 Task: Change  the formatting of the data to Which is Less than 5, In conditional formating, put the option 'Green Fill with Dark Green Text. . 'add another formatting option Format As Table, insert the option Orang Table style Medium 3 , change the format of Column Width to AutoFit Column Widthand sort the data in Ascending order In the sheet   Rise Sales templetes book
Action: Mouse moved to (57, 154)
Screenshot: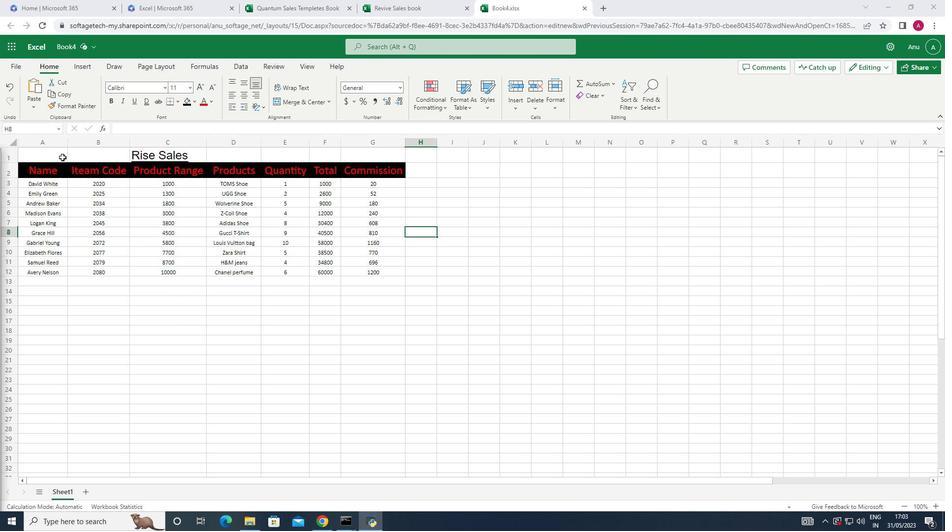 
Action: Mouse pressed left at (57, 154)
Screenshot: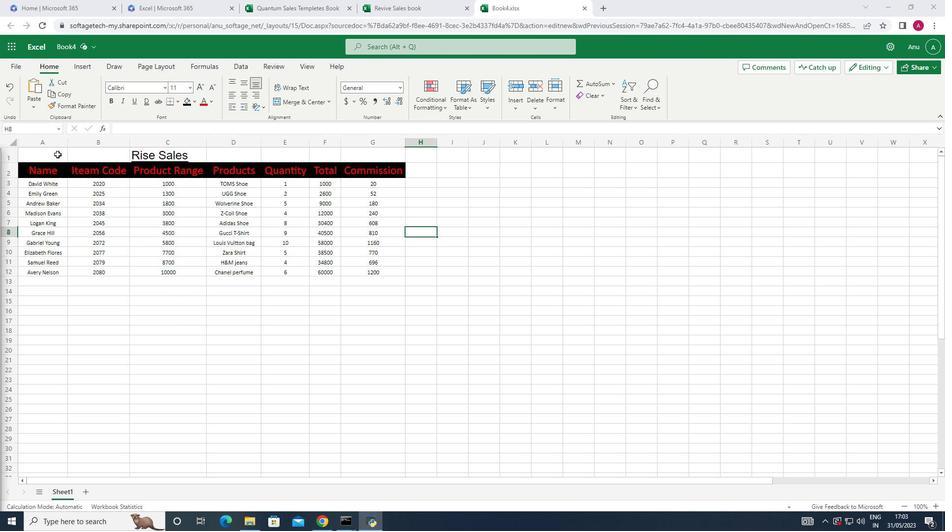 
Action: Mouse moved to (446, 106)
Screenshot: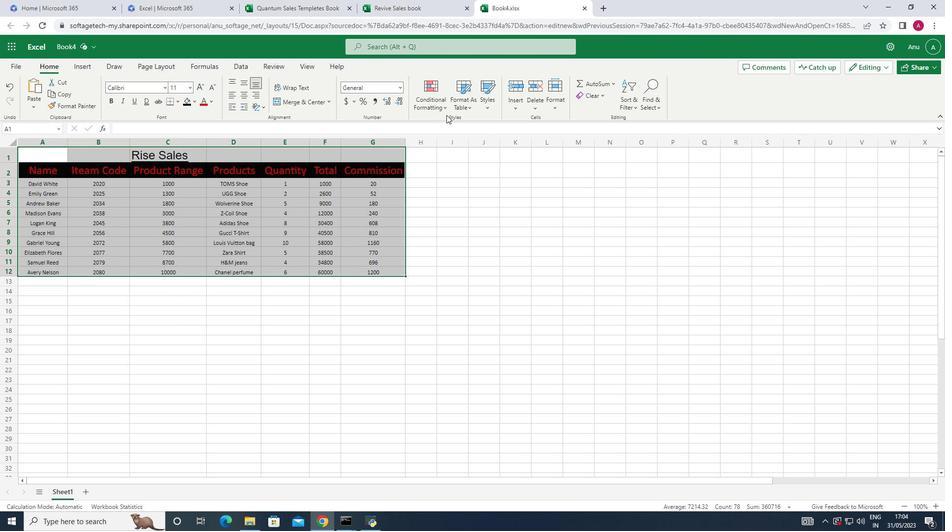
Action: Mouse pressed left at (446, 106)
Screenshot: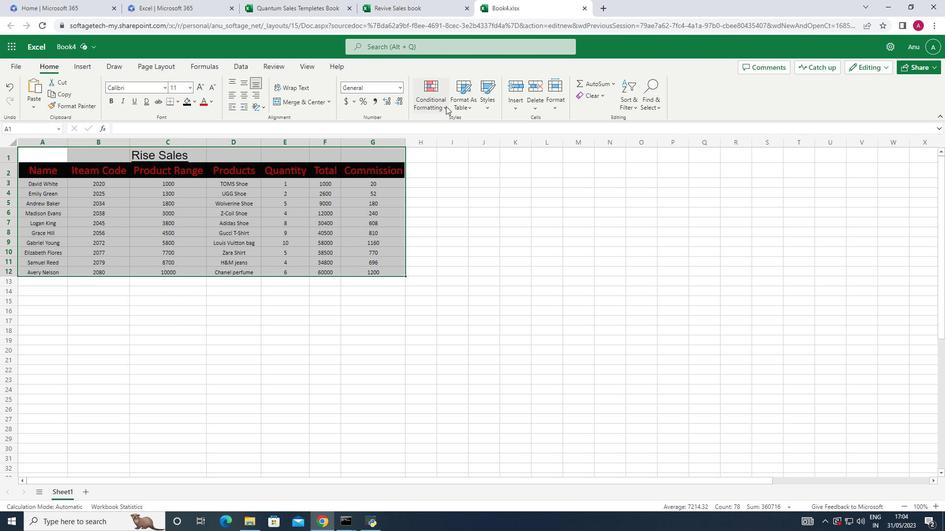 
Action: Mouse moved to (537, 149)
Screenshot: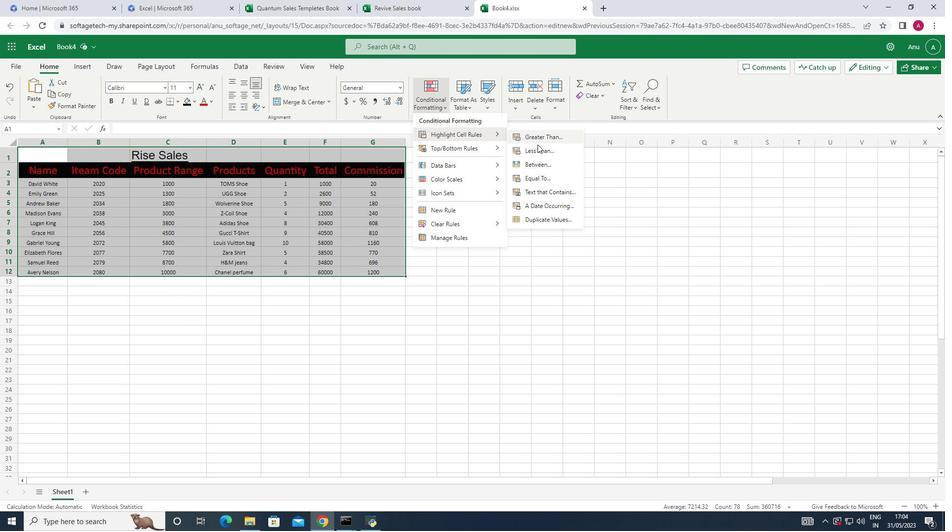 
Action: Mouse pressed left at (537, 149)
Screenshot: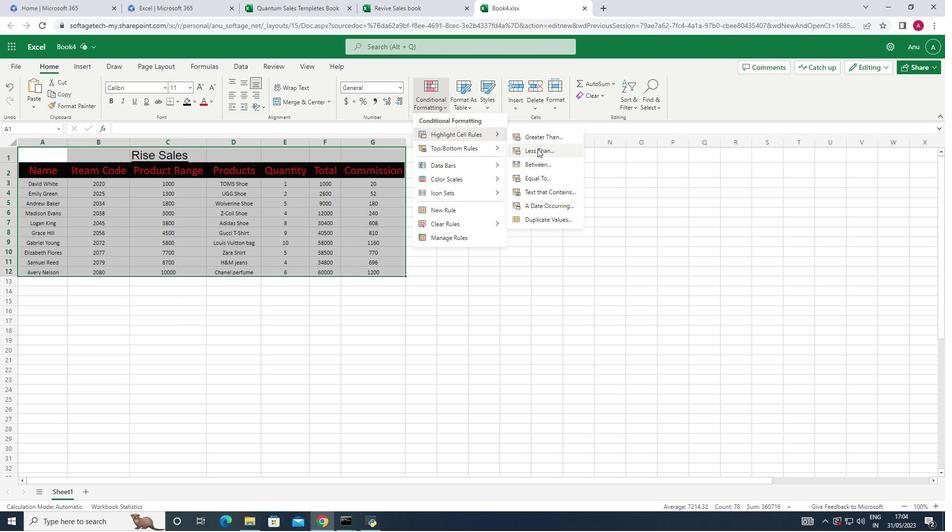 
Action: Mouse moved to (592, 168)
Screenshot: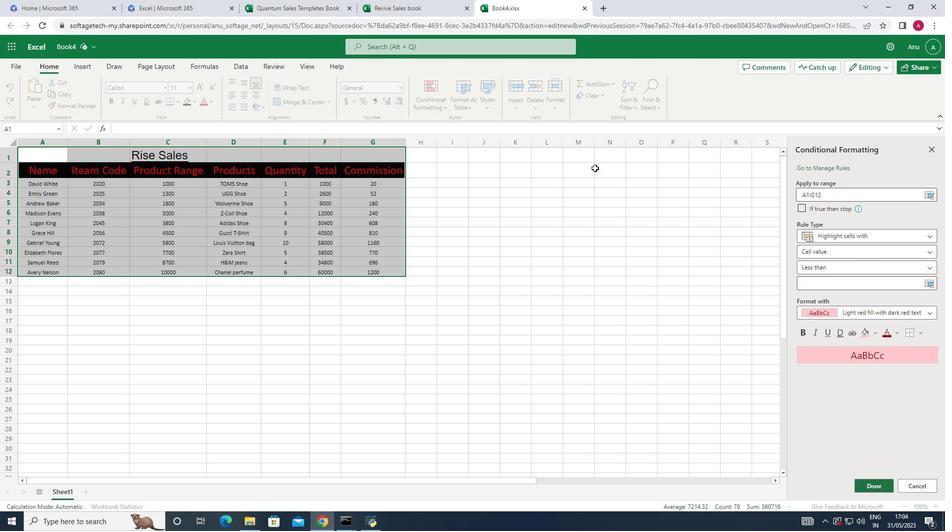 
Action: Key pressed 5
Screenshot: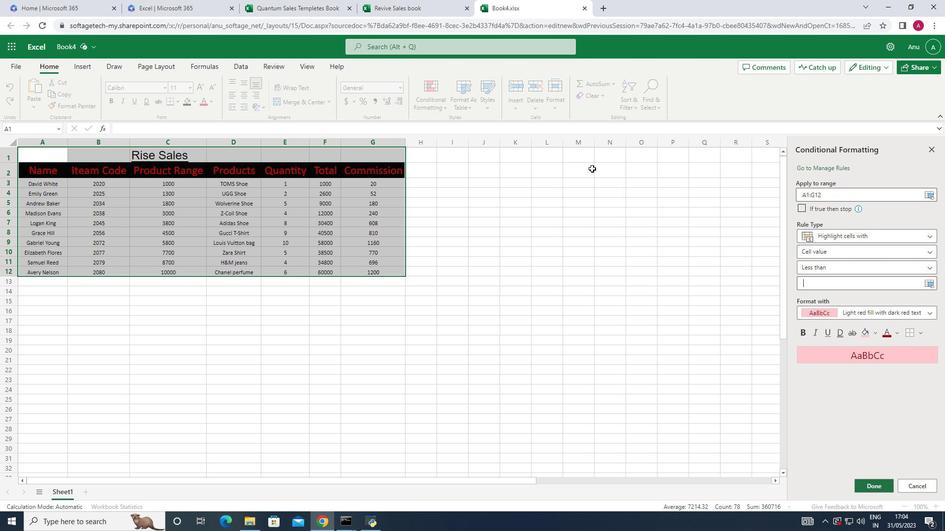 
Action: Mouse moved to (875, 331)
Screenshot: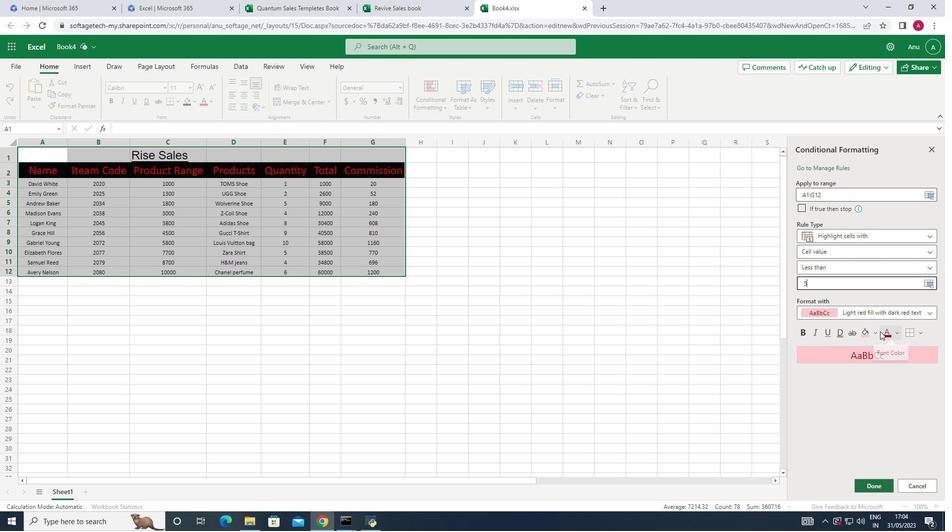 
Action: Mouse pressed left at (875, 331)
Screenshot: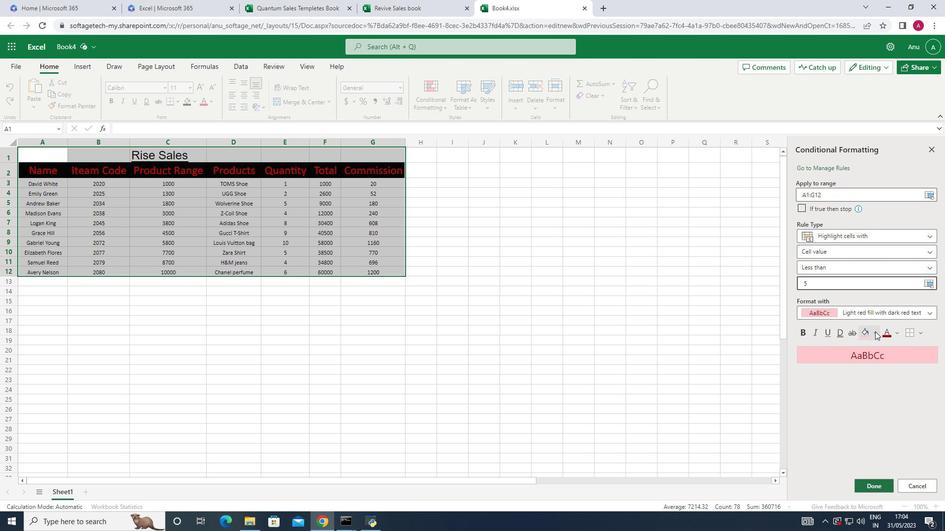 
Action: Mouse moved to (870, 447)
Screenshot: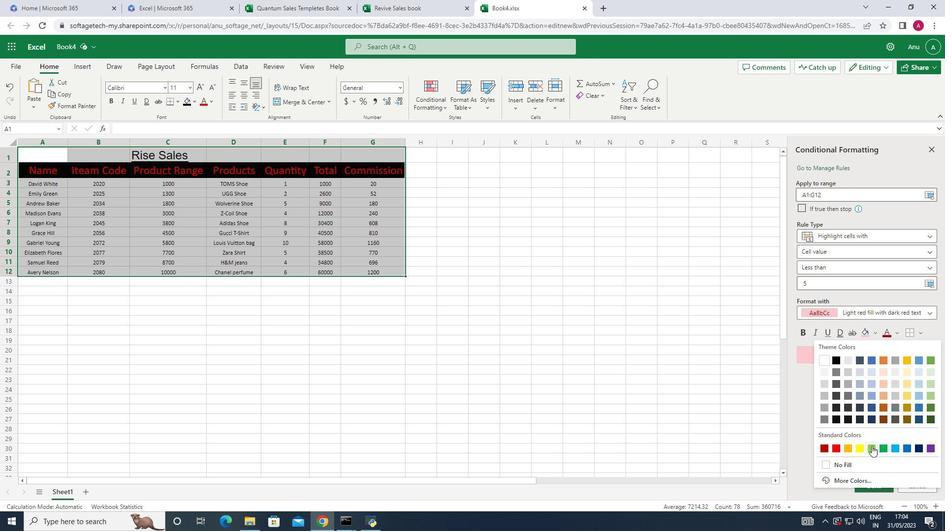 
Action: Mouse pressed left at (870, 447)
Screenshot: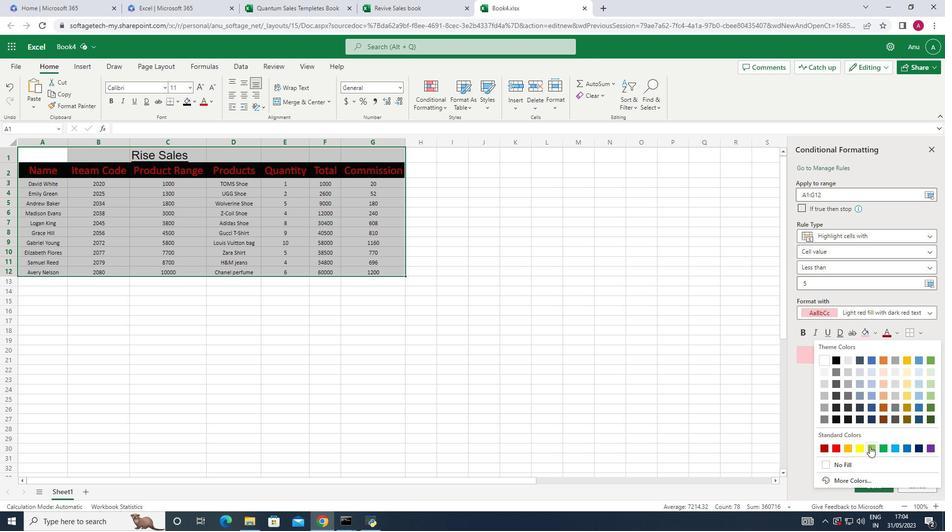 
Action: Mouse moved to (894, 332)
Screenshot: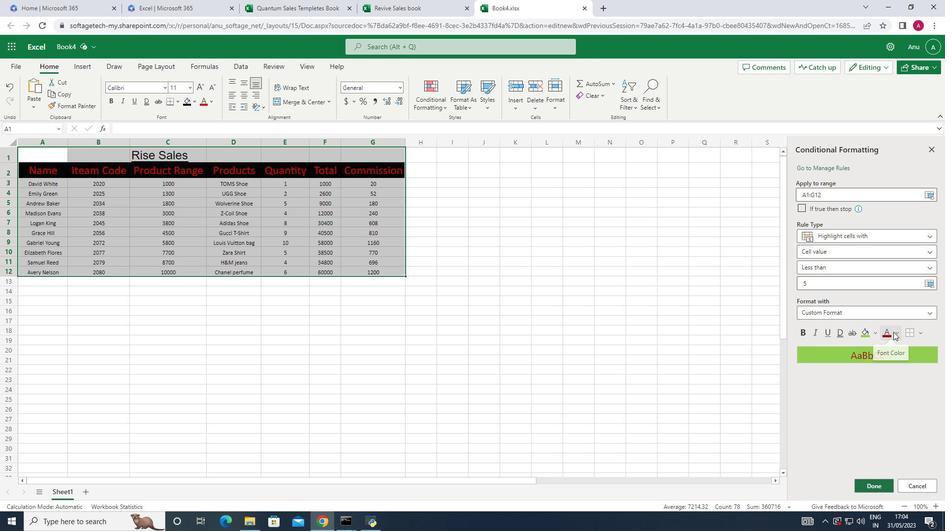 
Action: Mouse pressed left at (894, 332)
Screenshot: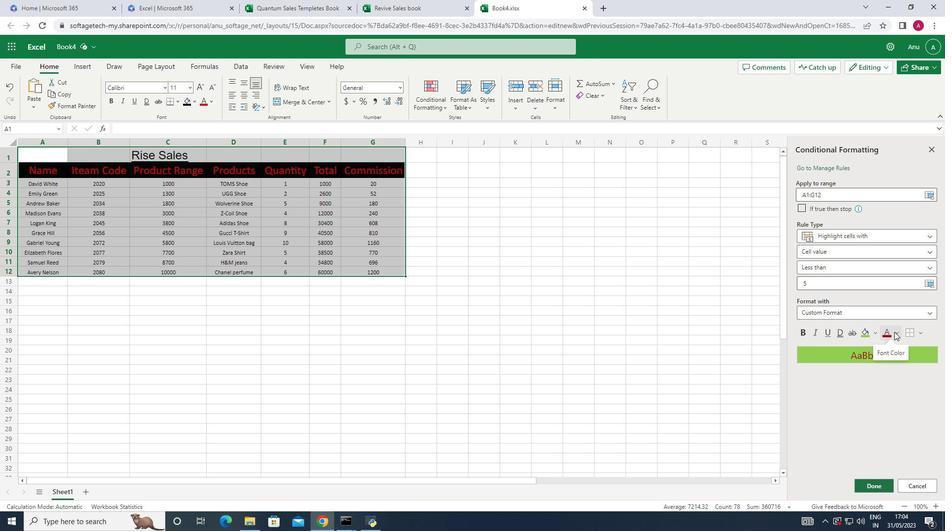 
Action: Mouse moved to (933, 435)
Screenshot: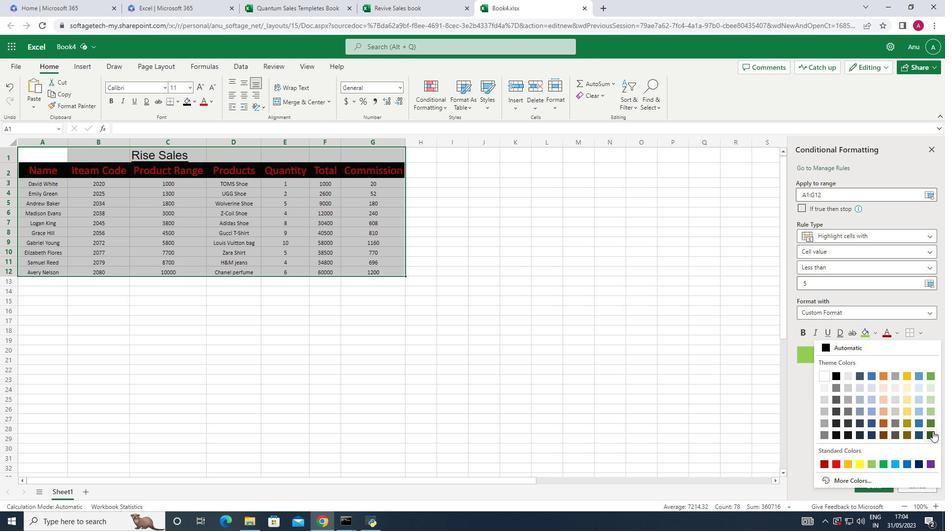 
Action: Mouse pressed left at (933, 435)
Screenshot: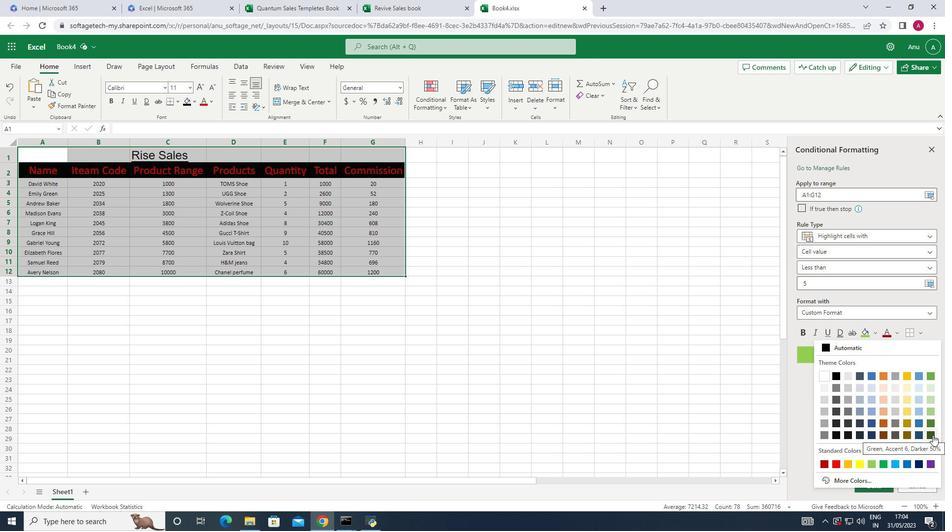 
Action: Mouse moved to (875, 487)
Screenshot: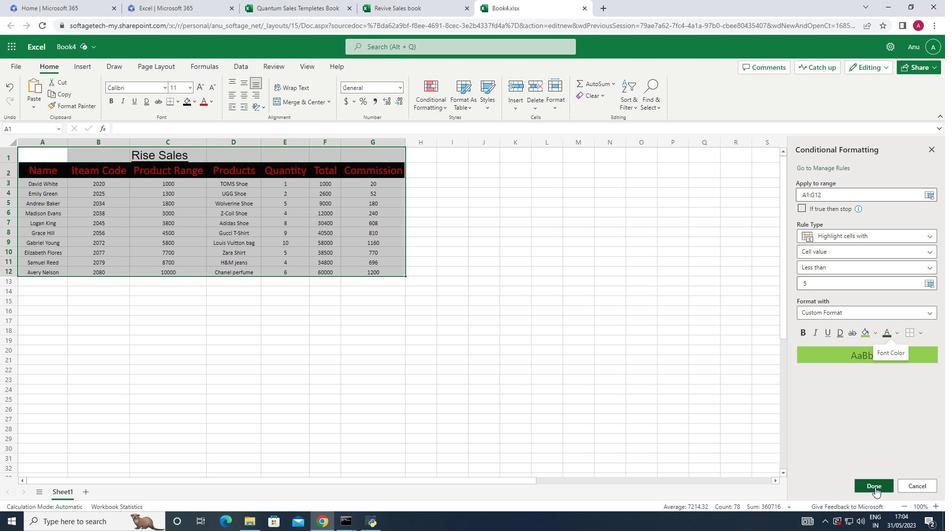 
Action: Mouse pressed left at (875, 487)
Screenshot: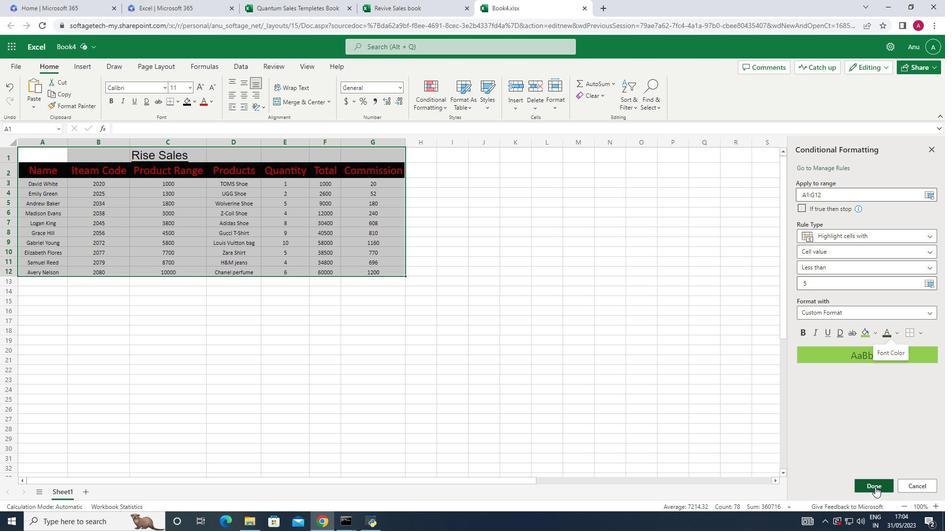 
Action: Mouse moved to (468, 106)
Screenshot: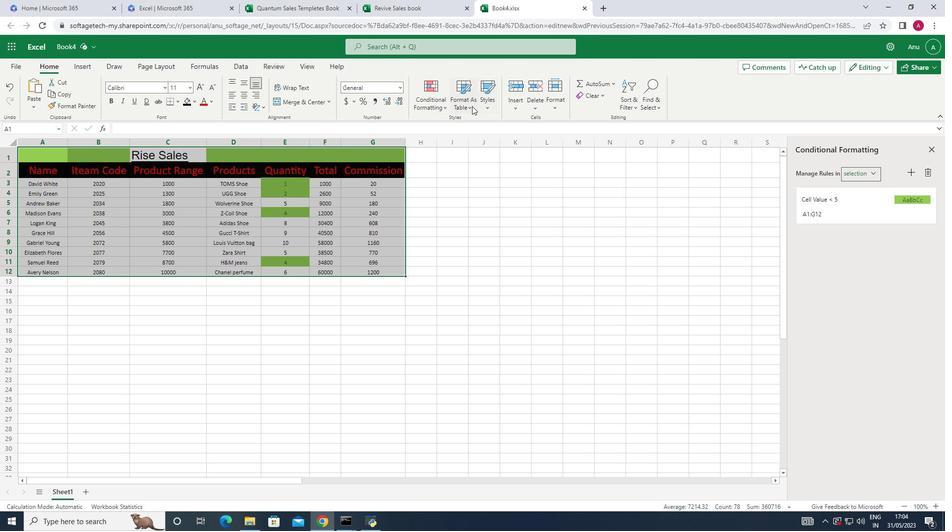 
Action: Mouse pressed left at (468, 106)
Screenshot: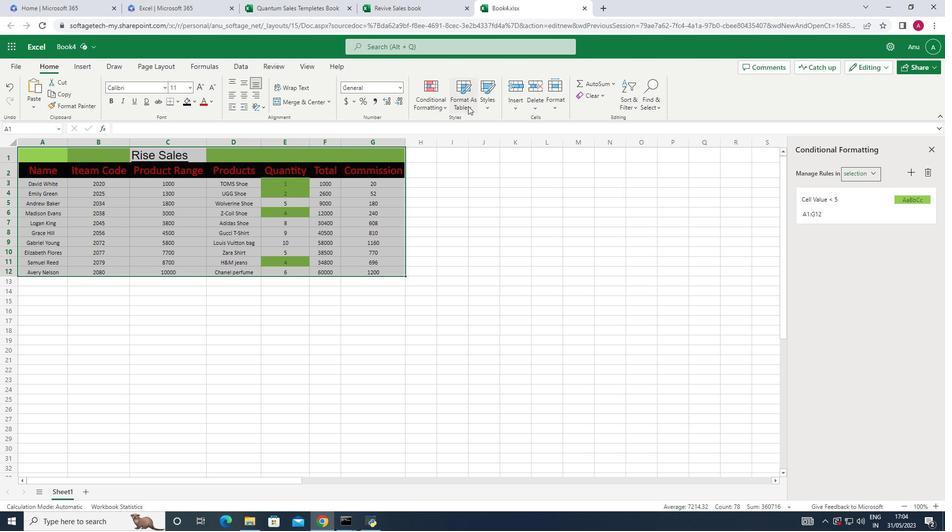 
Action: Mouse moved to (537, 246)
Screenshot: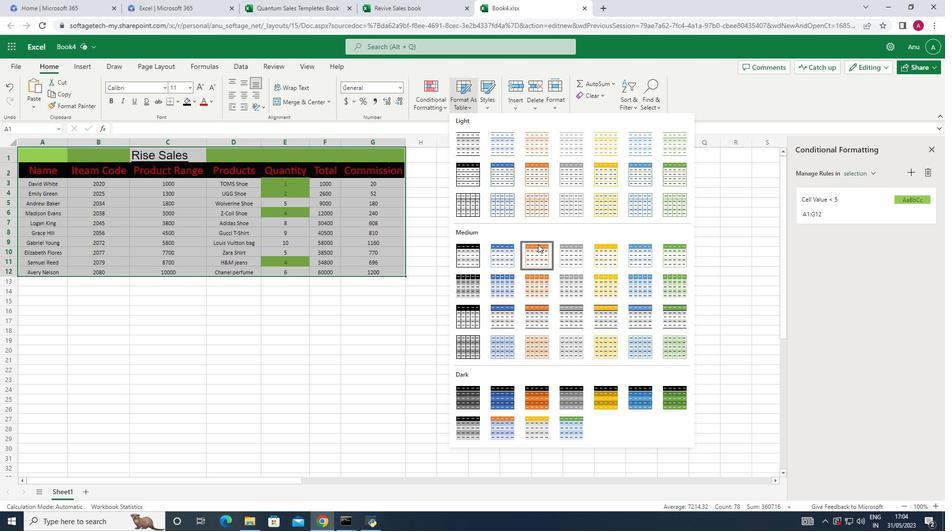 
Action: Mouse pressed left at (537, 246)
Screenshot: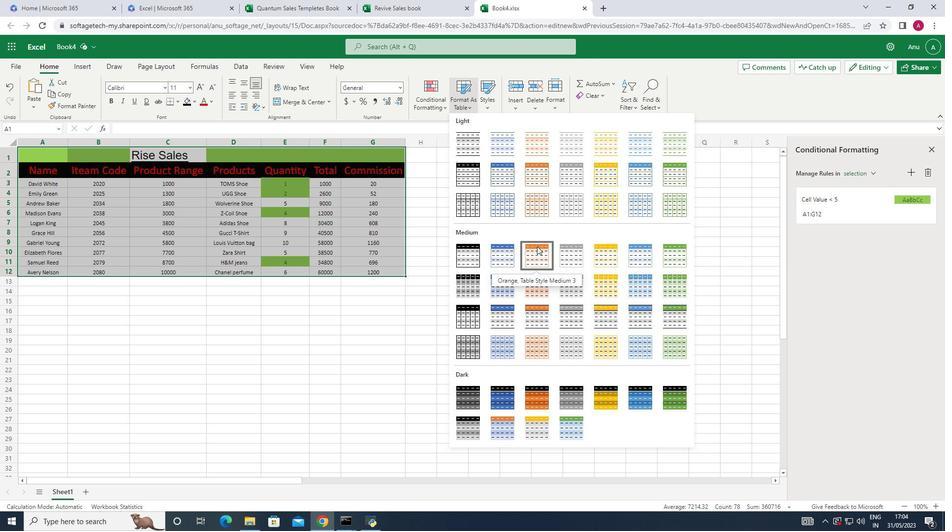 
Action: Mouse moved to (512, 300)
Screenshot: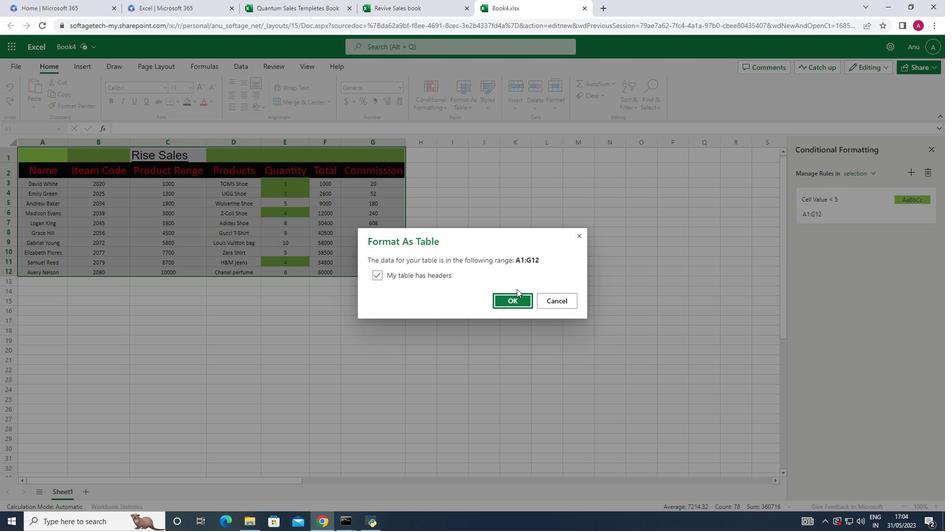
Action: Mouse pressed left at (512, 300)
Screenshot: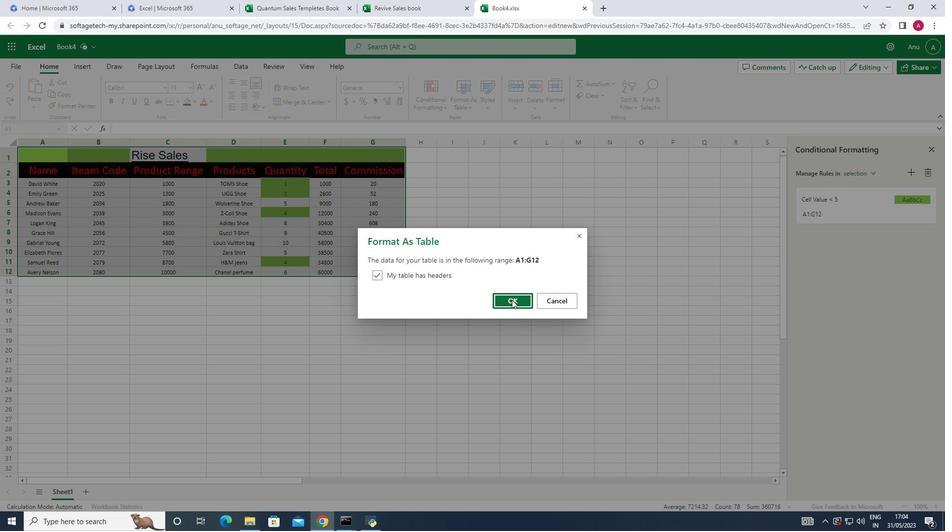 
Action: Mouse moved to (550, 104)
Screenshot: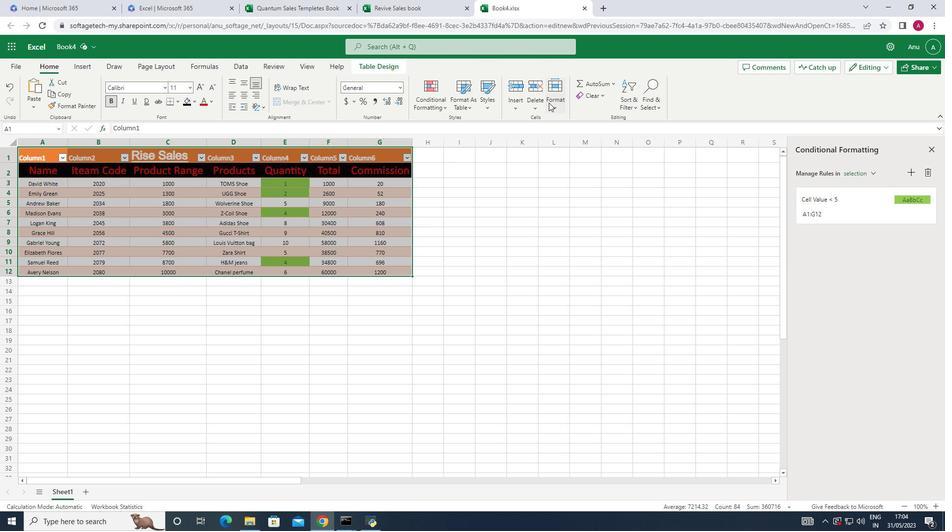 
Action: Mouse pressed left at (550, 104)
Screenshot: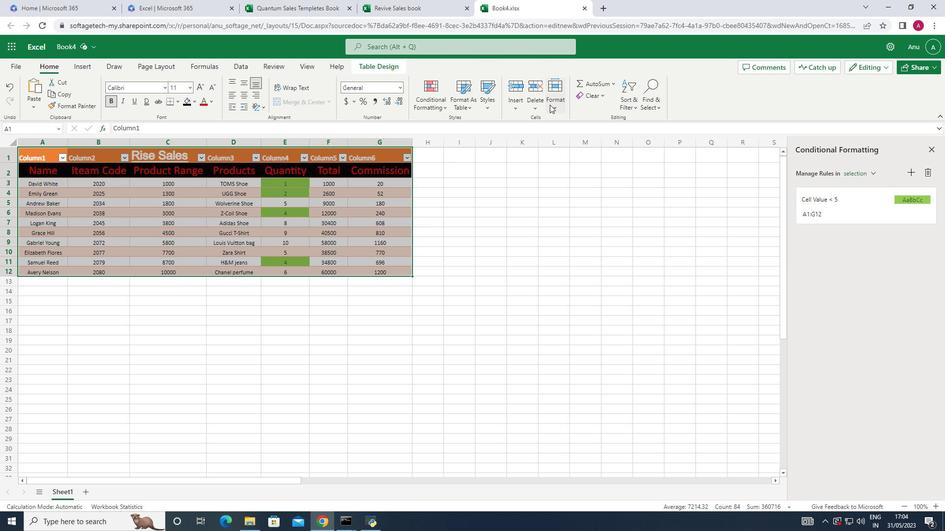 
Action: Mouse moved to (574, 180)
Screenshot: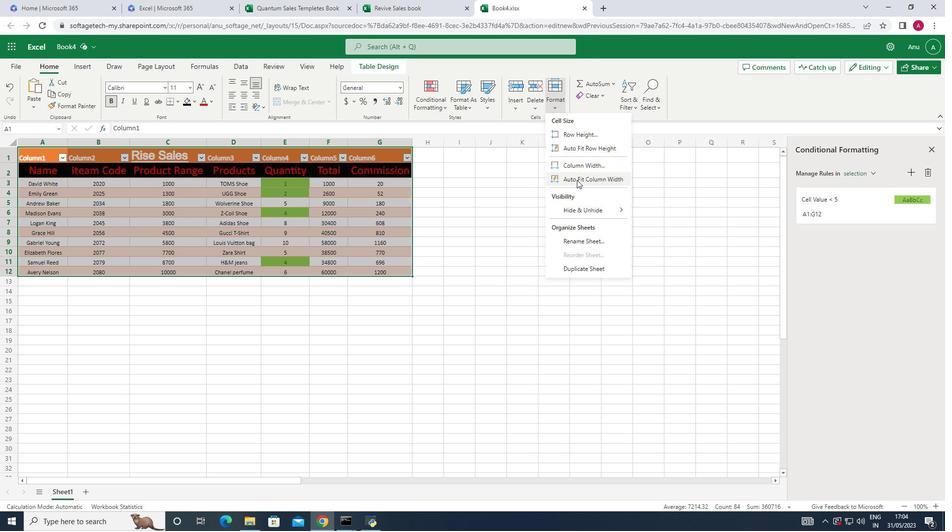 
Action: Mouse pressed left at (574, 180)
Screenshot: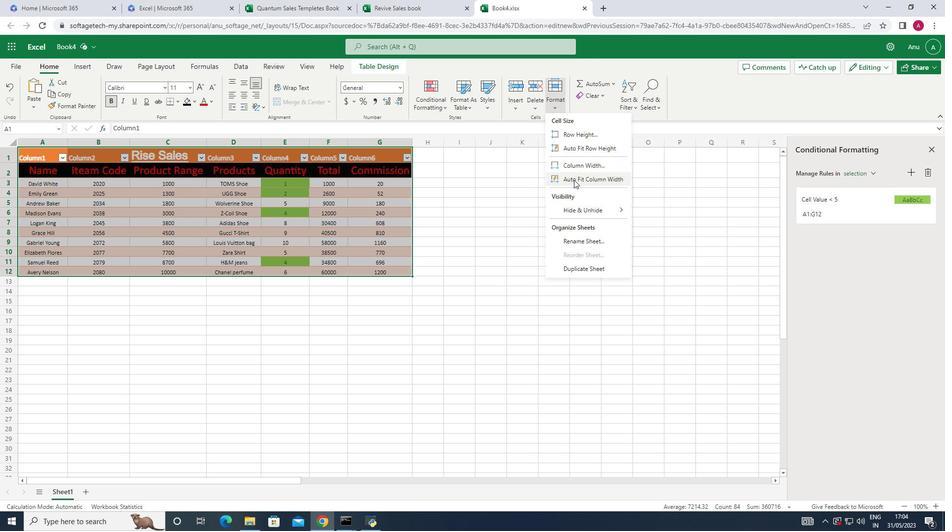 
Action: Mouse moved to (487, 108)
Screenshot: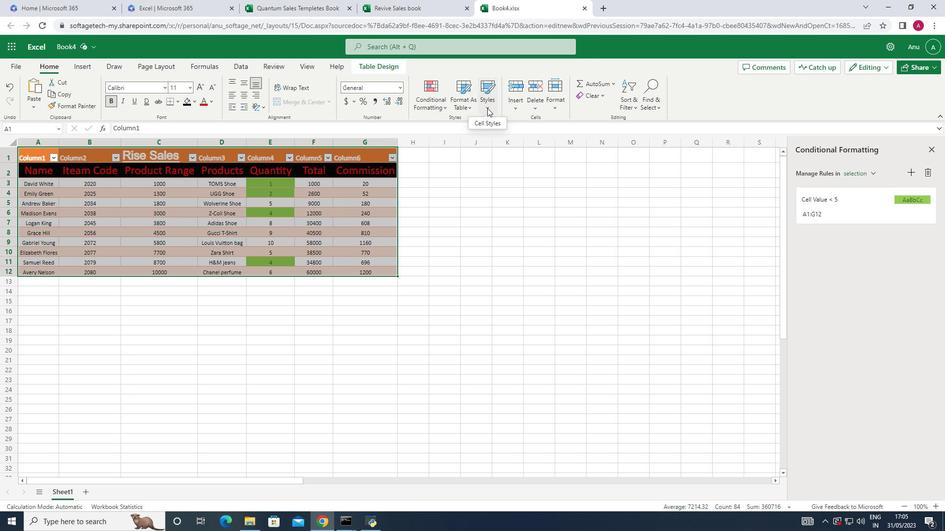 
Action: Mouse pressed left at (487, 108)
Screenshot: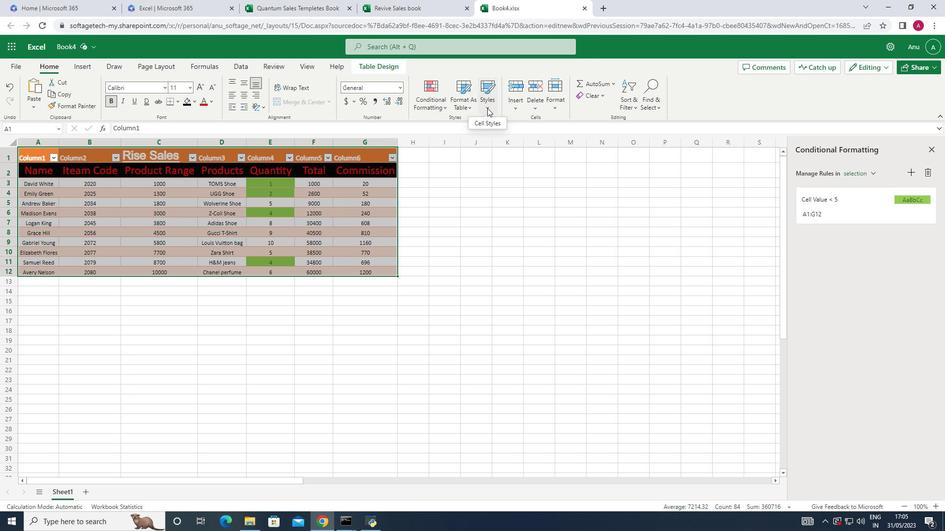 
Action: Mouse moved to (553, 105)
Screenshot: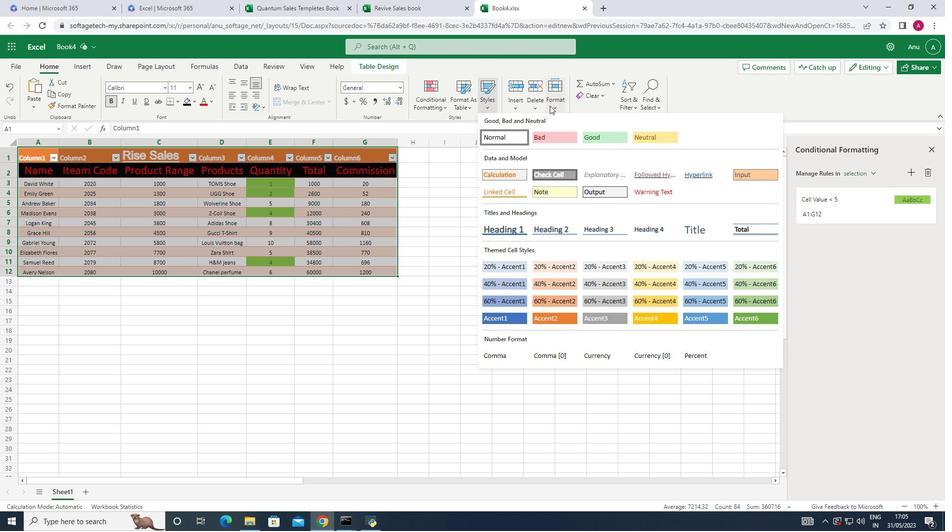 
Action: Mouse pressed left at (553, 105)
Screenshot: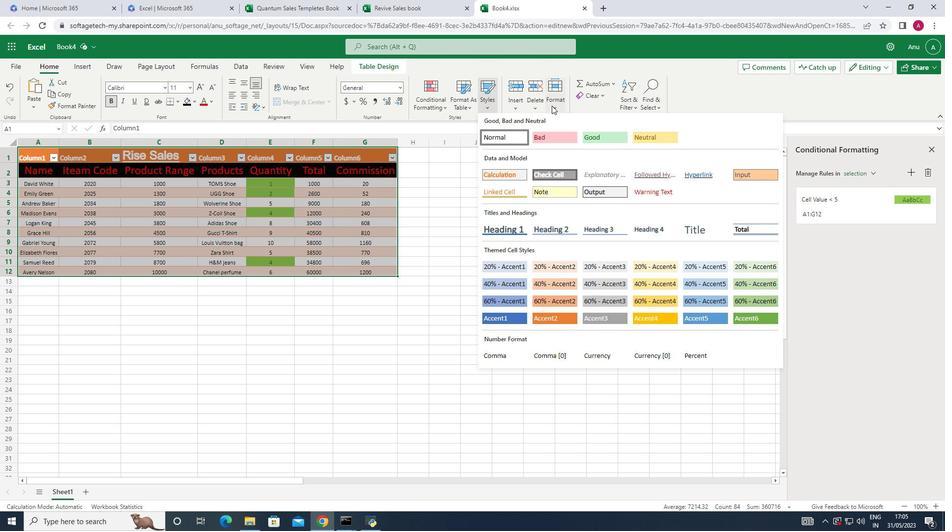 
Action: Mouse moved to (487, 108)
Screenshot: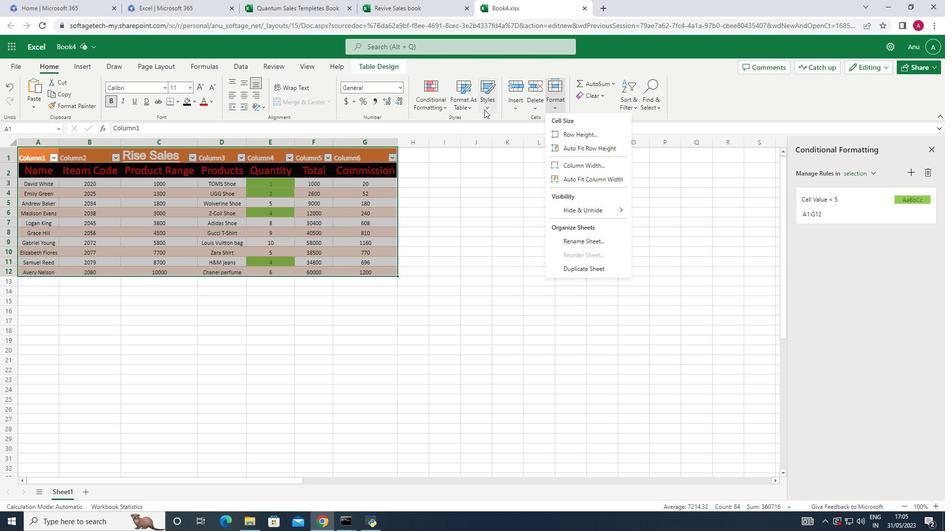 
Action: Mouse pressed left at (487, 108)
Screenshot: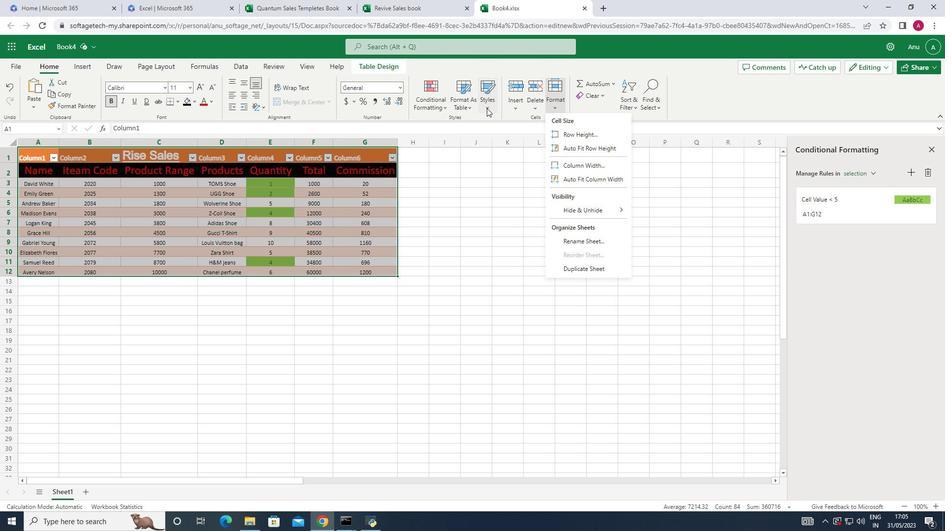 
Action: Mouse moved to (512, 108)
Screenshot: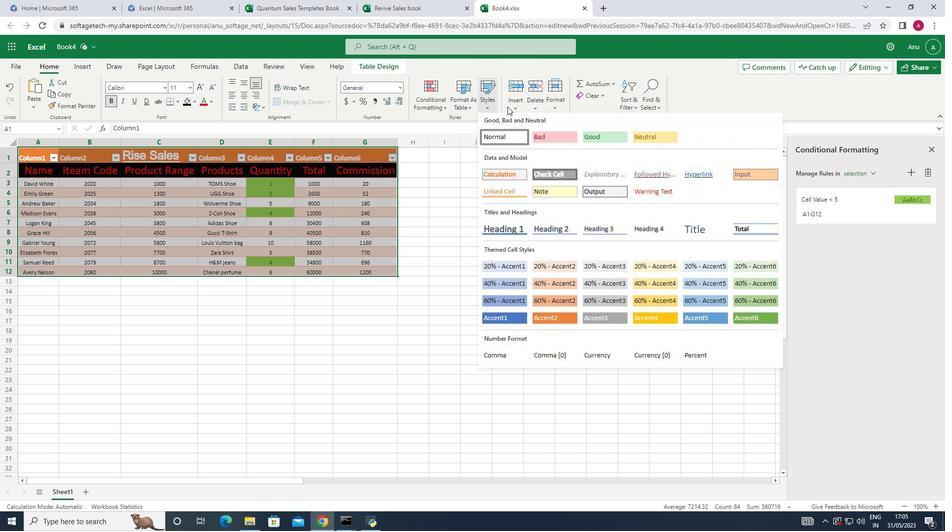 
Action: Mouse pressed left at (512, 108)
Screenshot: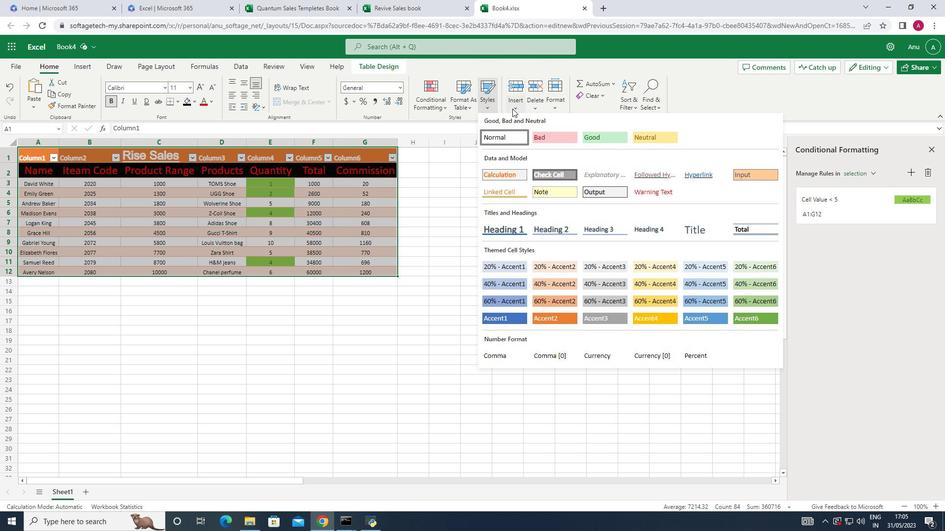 
Action: Mouse moved to (442, 108)
Screenshot: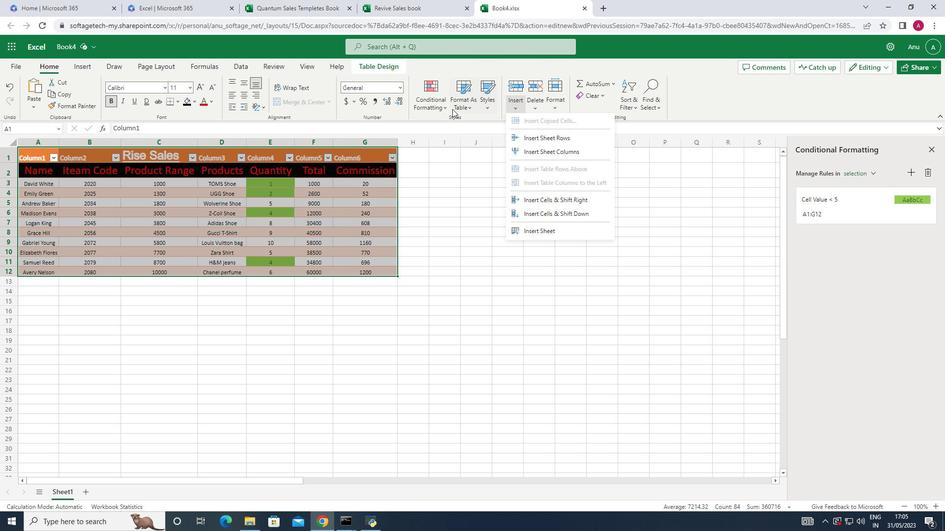 
Action: Mouse pressed left at (442, 108)
Screenshot: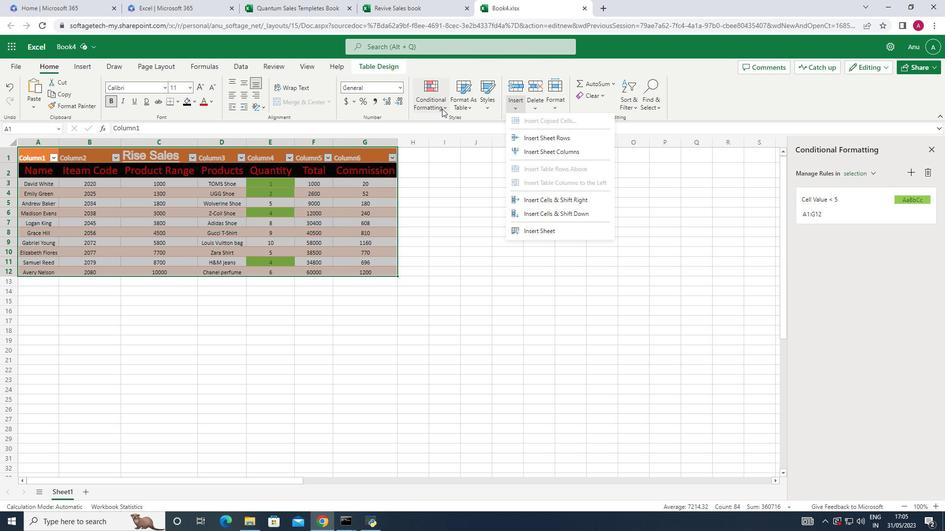 
Action: Mouse moved to (658, 110)
Screenshot: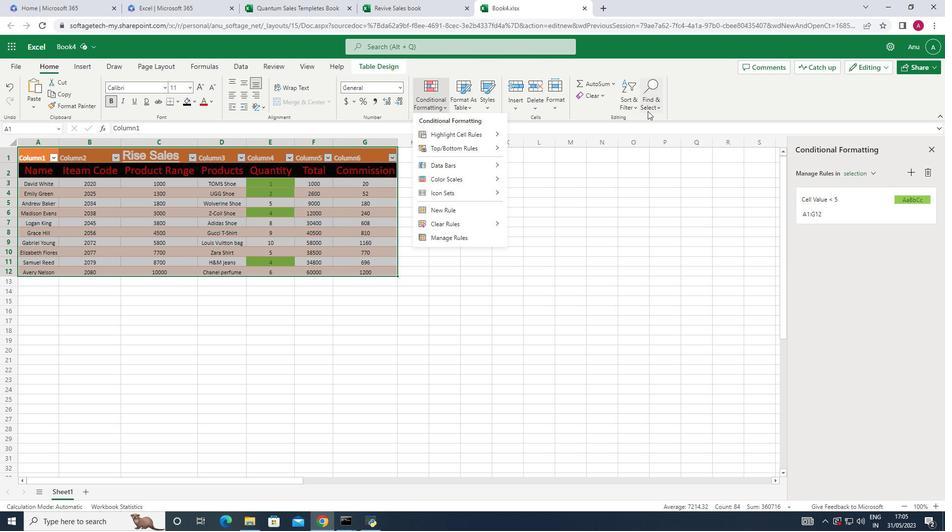 
Action: Mouse pressed left at (658, 110)
Screenshot: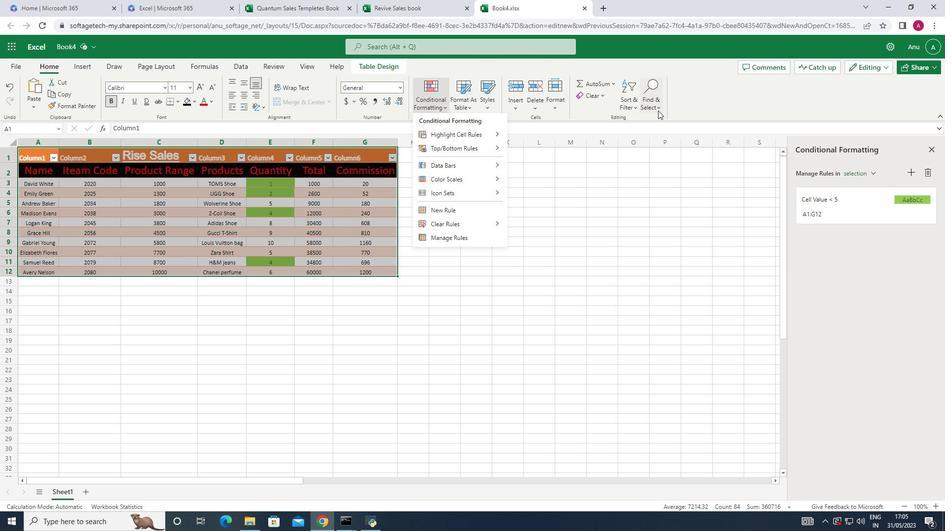 
Action: Mouse moved to (628, 108)
Screenshot: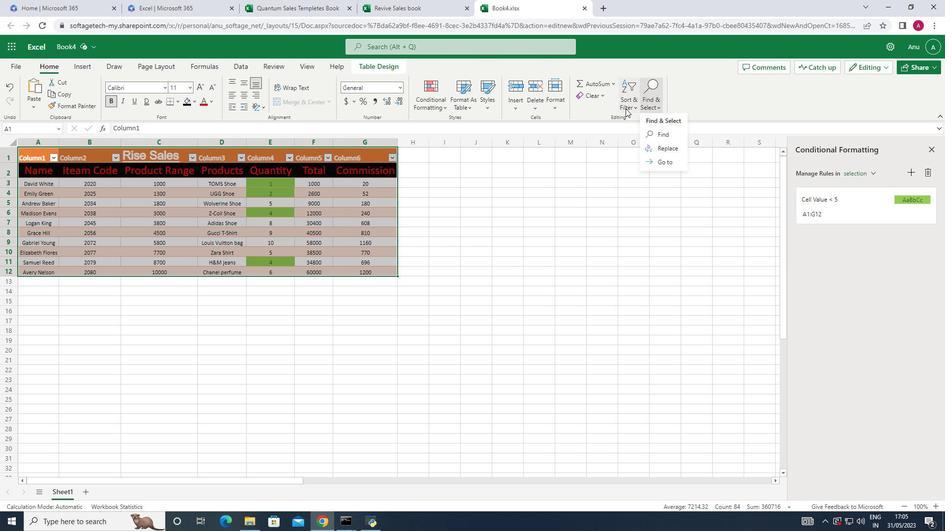 
Action: Mouse pressed left at (628, 108)
Screenshot: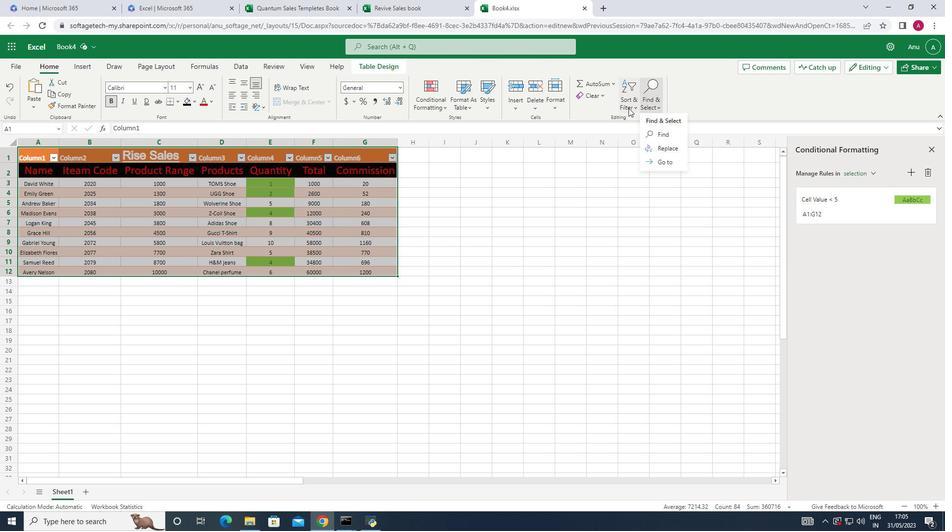 
Action: Mouse moved to (654, 132)
Screenshot: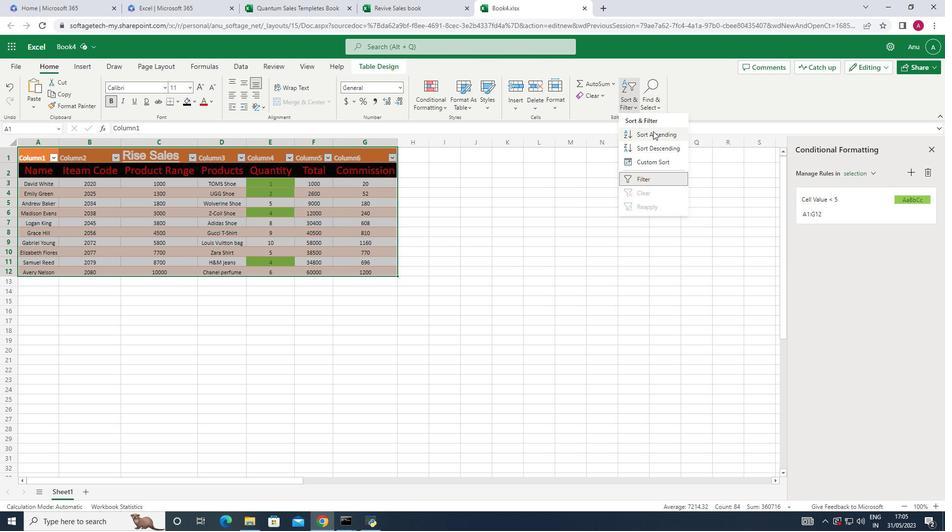 
Action: Mouse pressed left at (654, 132)
Screenshot: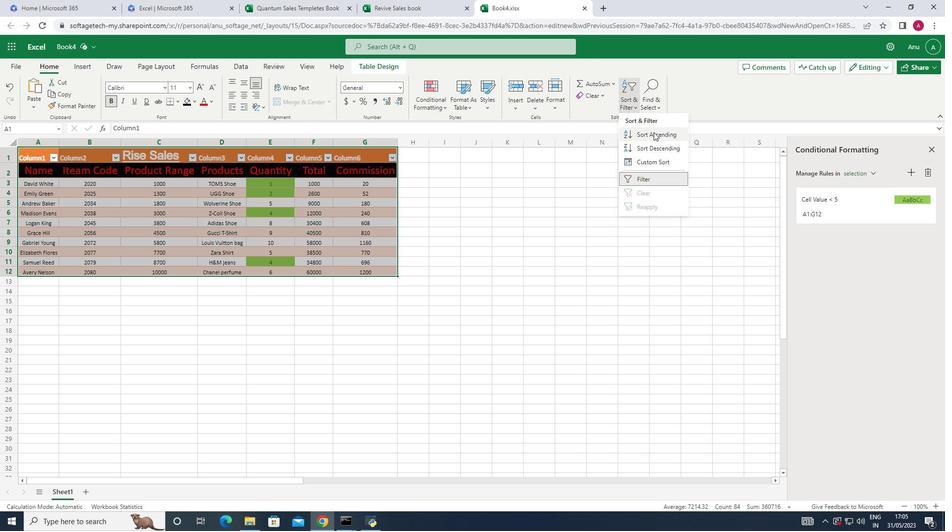 
Action: Mouse moved to (530, 243)
Screenshot: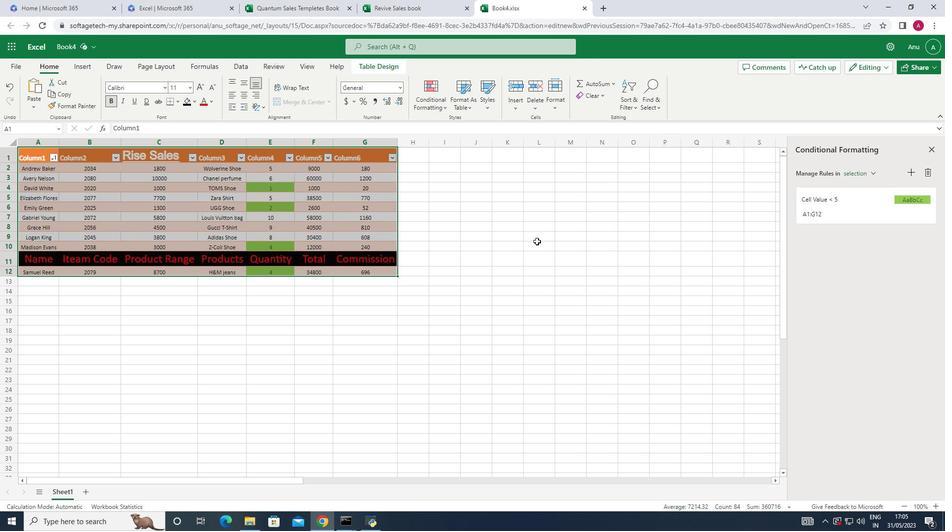 
Action: Mouse pressed left at (530, 243)
Screenshot: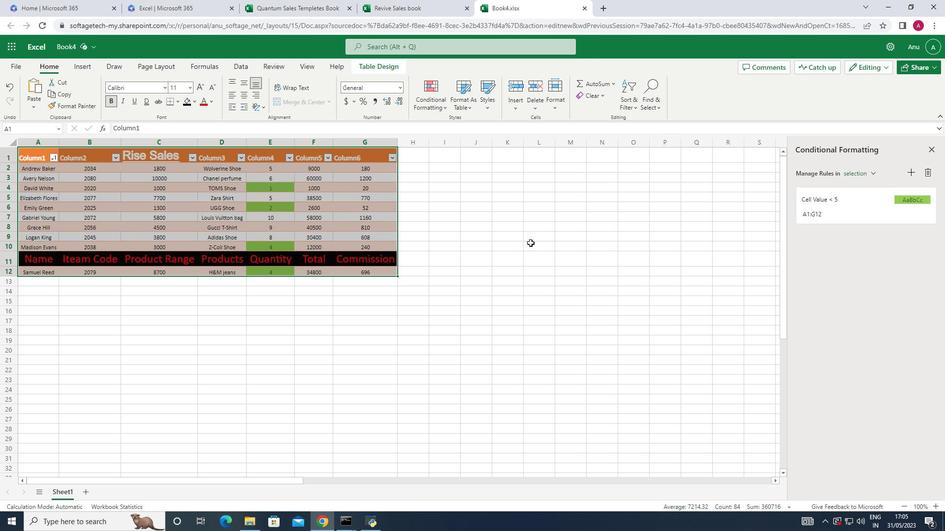 
Action: Mouse moved to (17, 64)
Screenshot: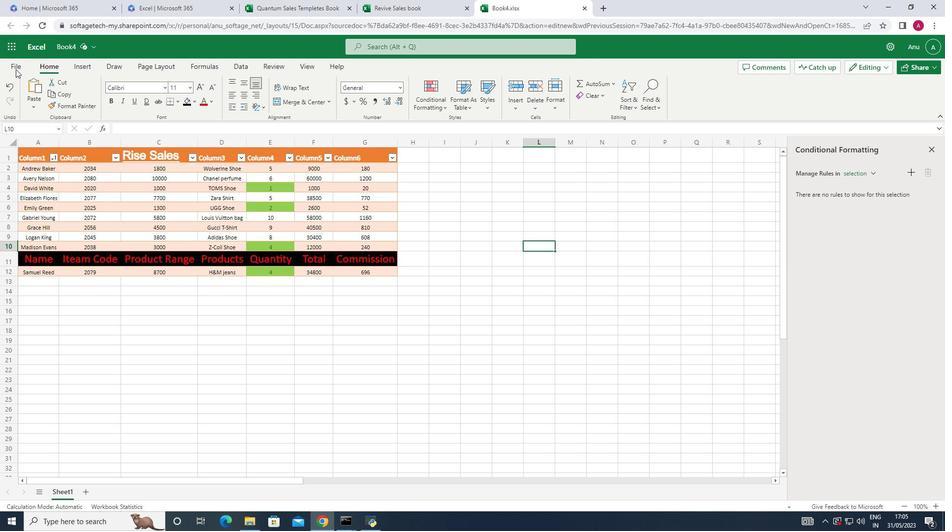 
Action: Mouse pressed left at (17, 64)
Screenshot: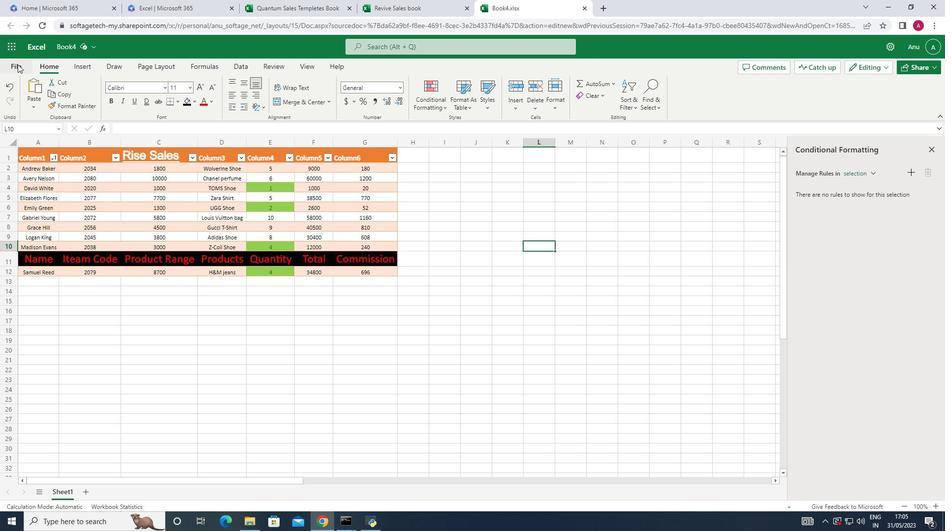 
Action: Mouse moved to (40, 156)
Screenshot: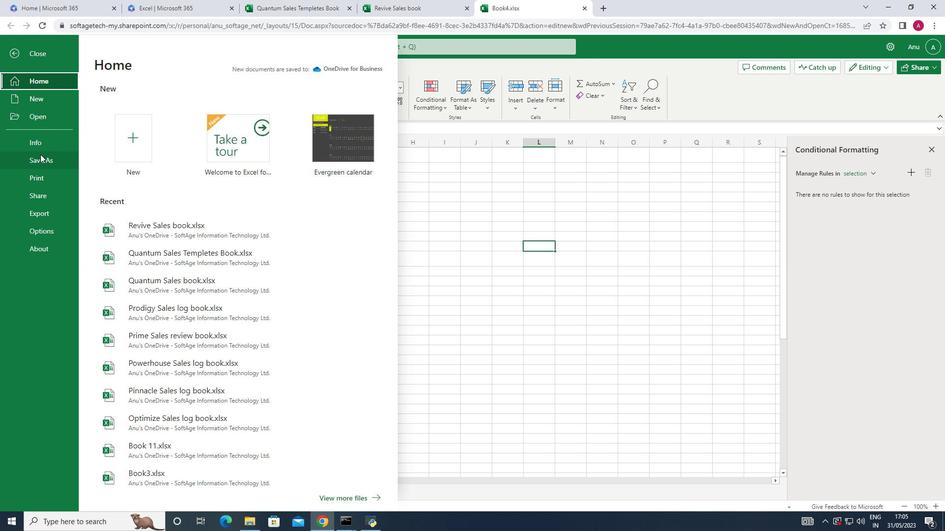 
Action: Mouse pressed left at (40, 156)
Screenshot: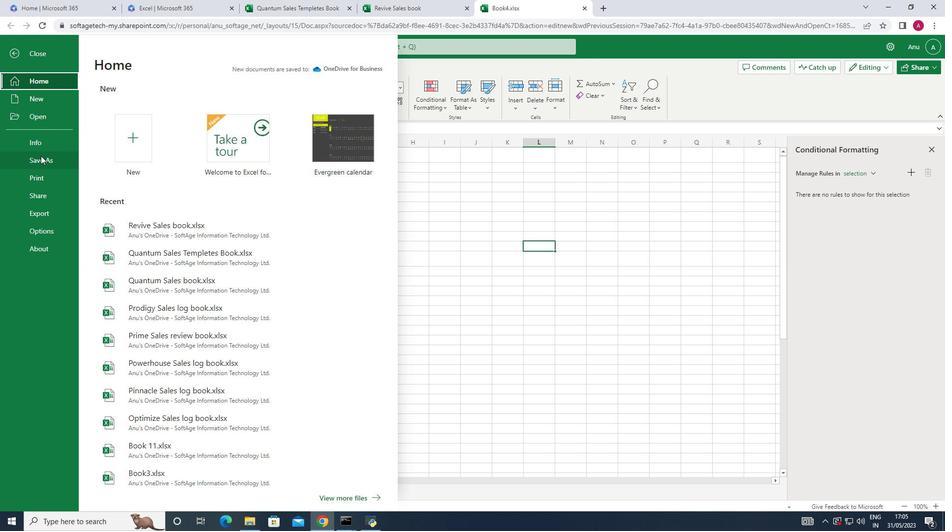 
Action: Mouse moved to (173, 126)
Screenshot: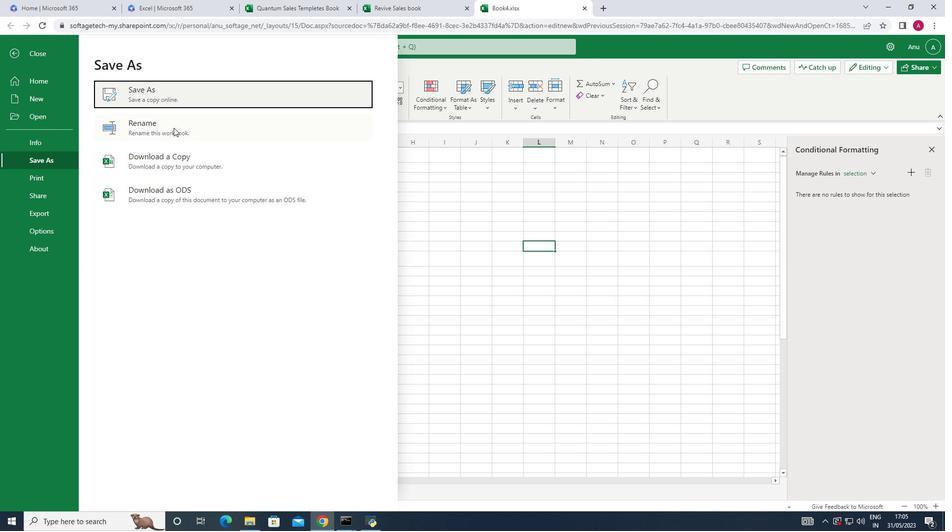 
Action: Mouse pressed left at (173, 126)
Screenshot: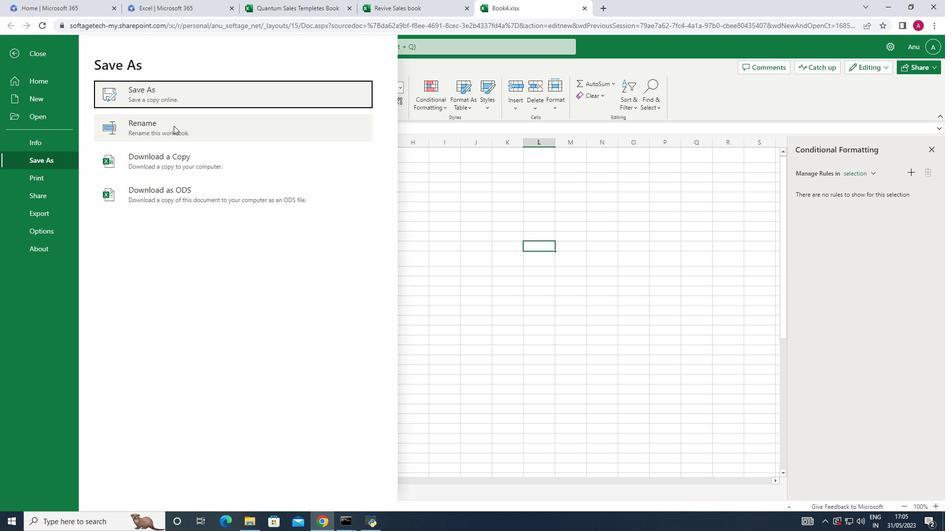 
Action: Key pressed <Key.shift><Key.shift><Key.shift><Key.shift><Key.shift><Key.shift><Key.shift><Key.shift><Key.shift><Key.shift>Rise<Key.space><Key.shift>Sales<Key.space>templetes<Key.space>book<Key.enter>
Screenshot: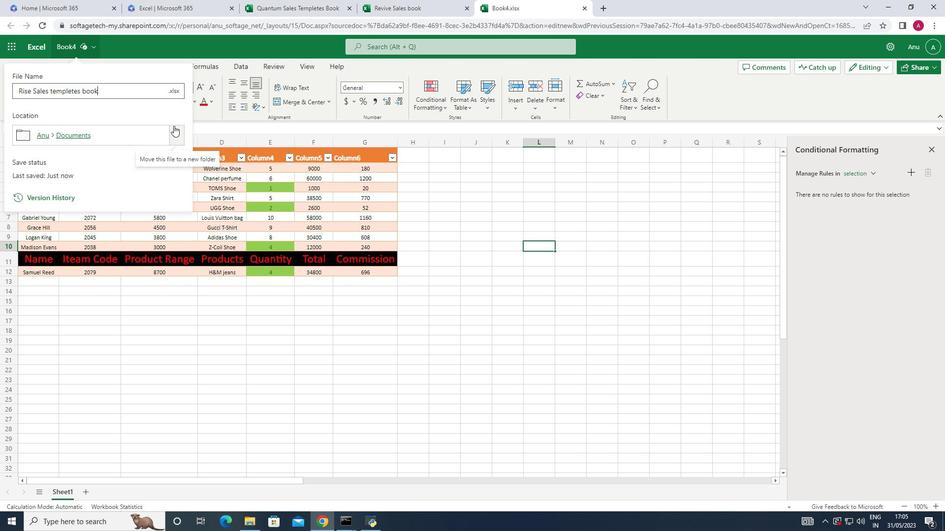 
